Task: Chose "close card when action is performed".
Action: Mouse moved to (926, 256)
Screenshot: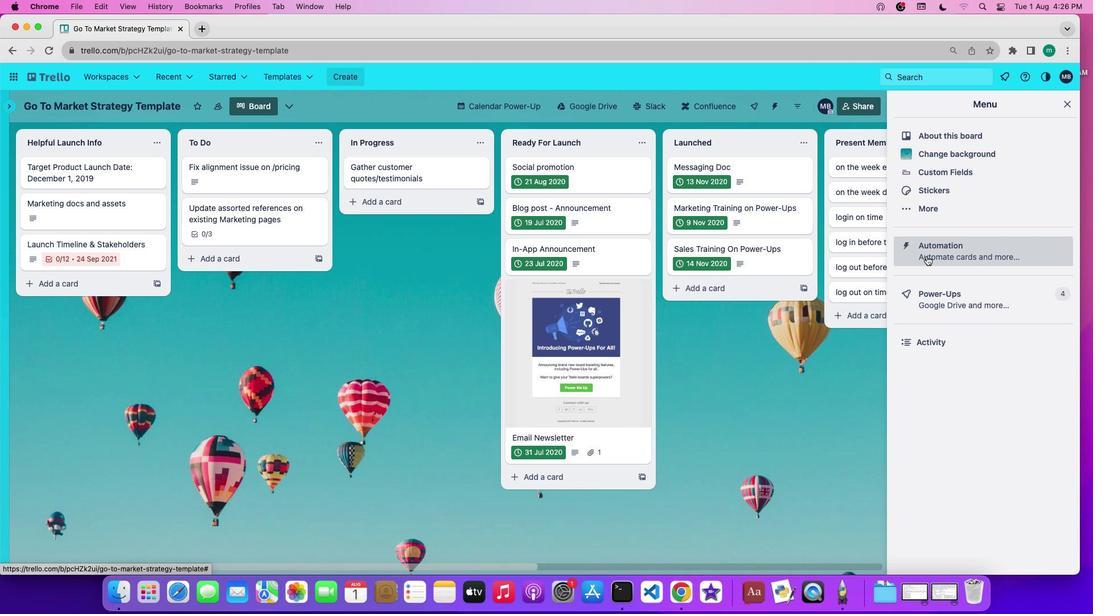 
Action: Mouse pressed left at (926, 256)
Screenshot: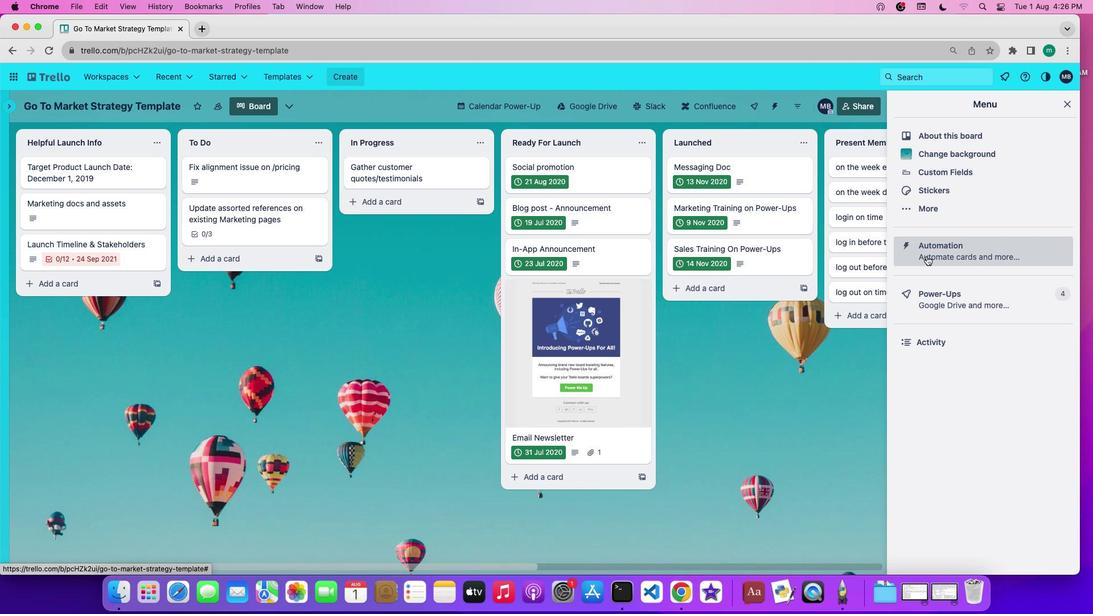 
Action: Mouse moved to (40, 295)
Screenshot: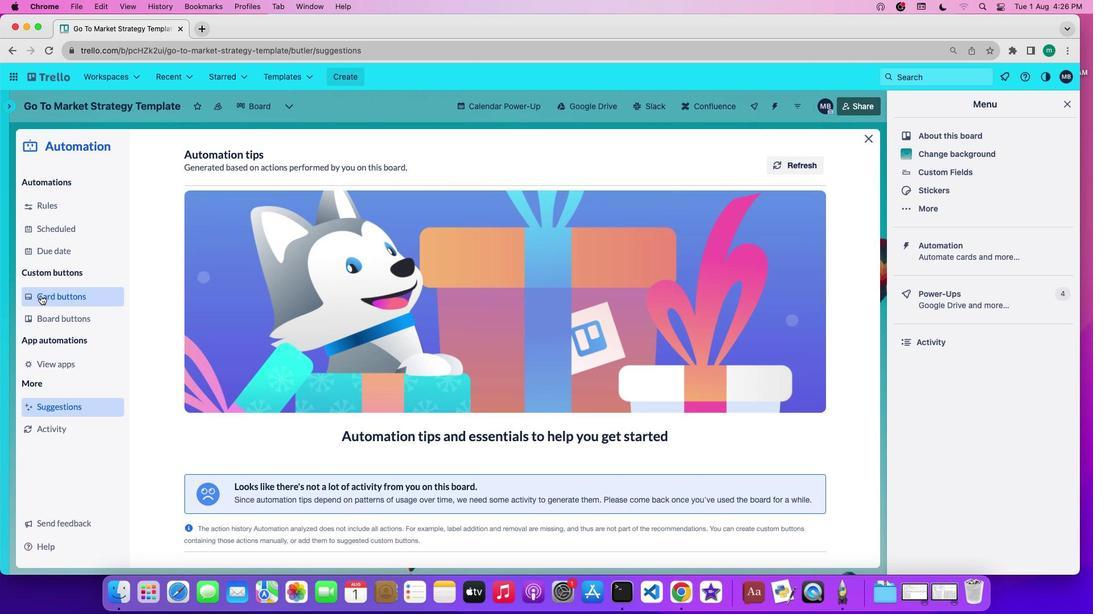 
Action: Mouse pressed left at (40, 295)
Screenshot: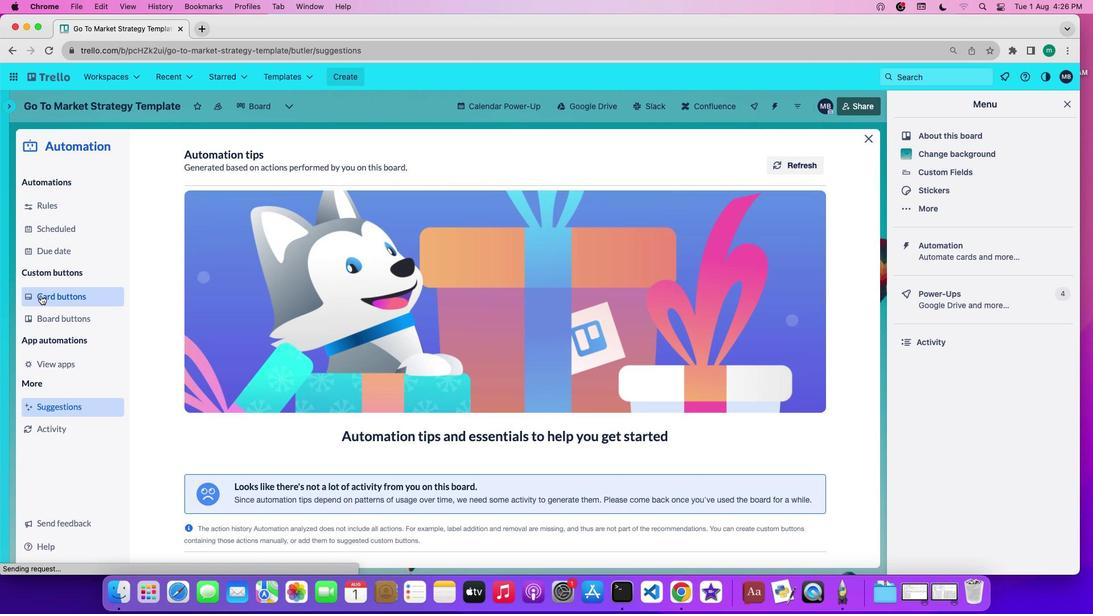 
Action: Mouse moved to (817, 153)
Screenshot: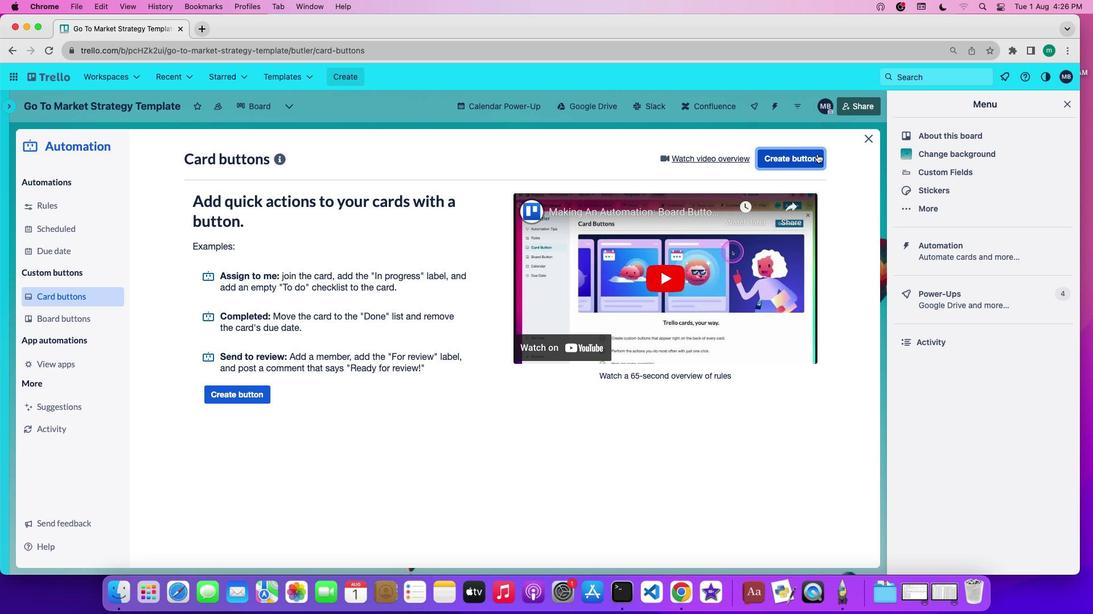 
Action: Mouse pressed left at (817, 153)
Screenshot: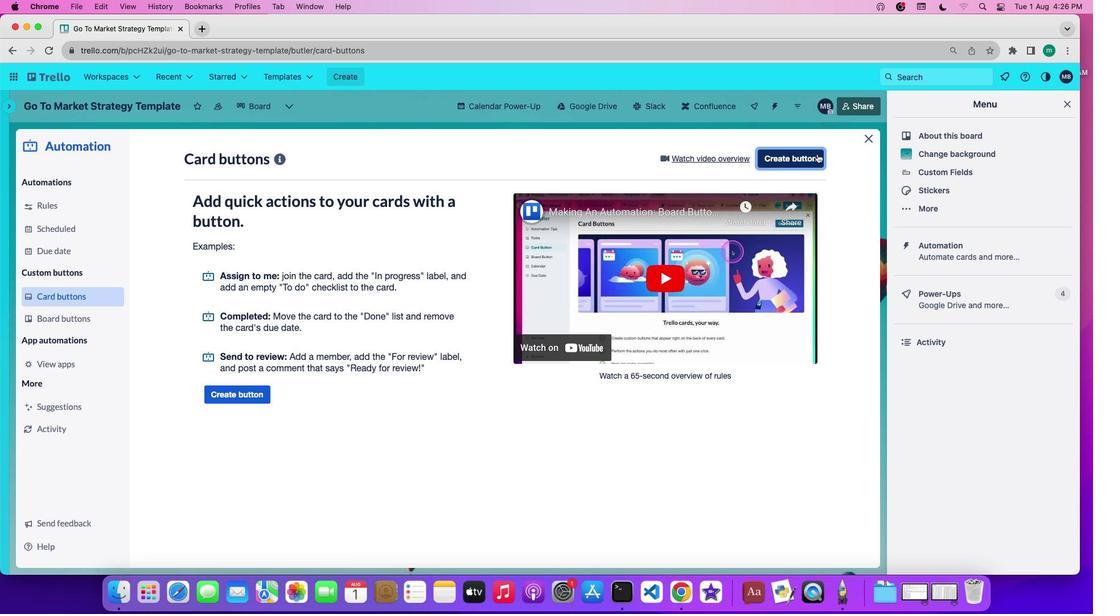 
Action: Mouse moved to (361, 219)
Screenshot: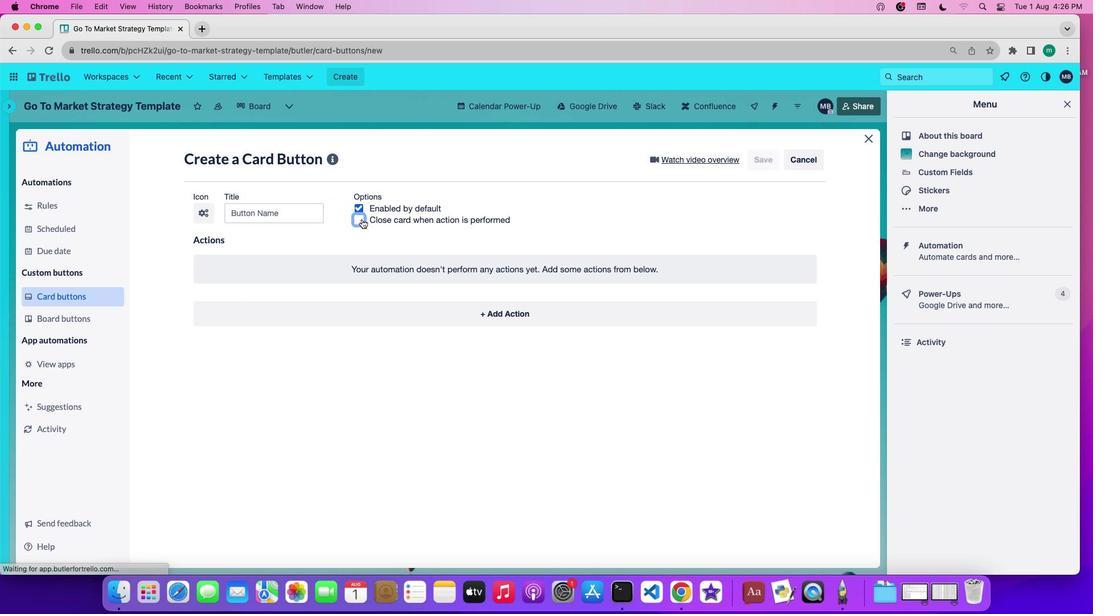
Action: Mouse pressed left at (361, 219)
Screenshot: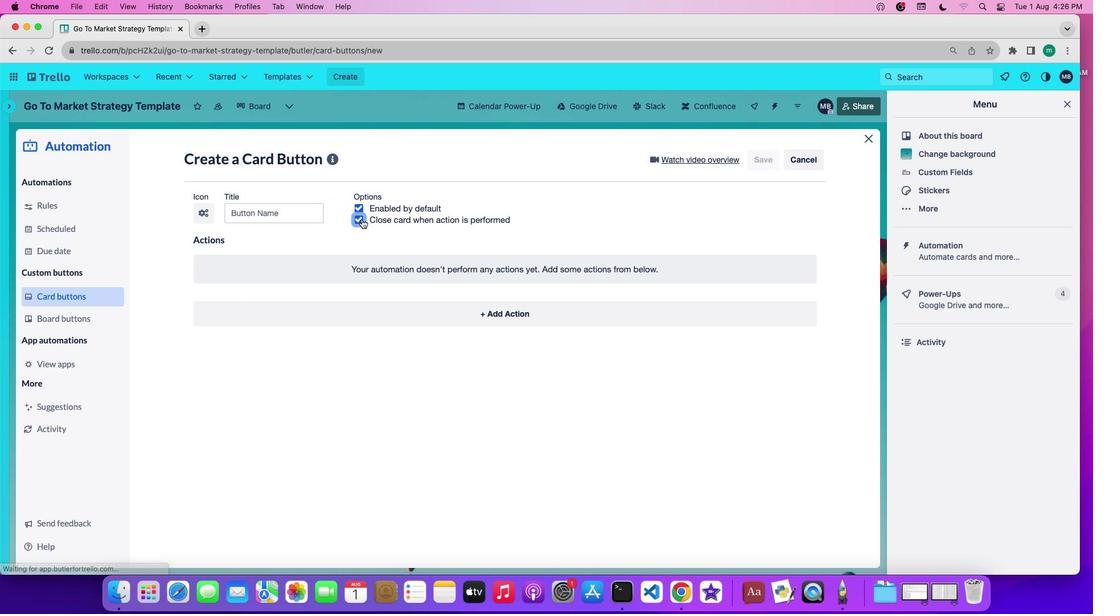 
Action: Mouse moved to (416, 219)
Screenshot: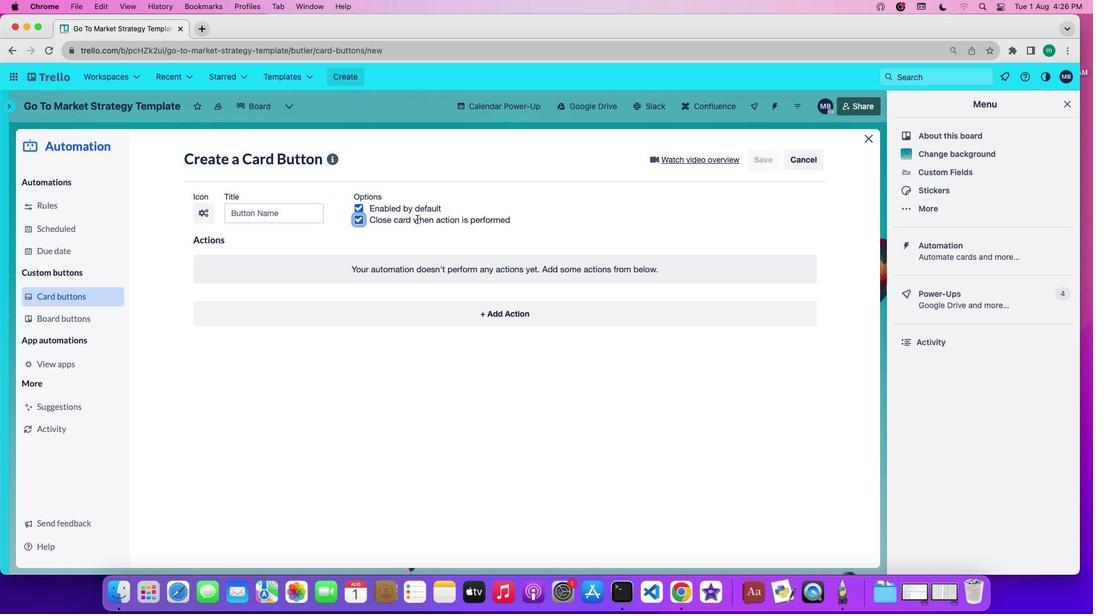 
